 Task: In new skill endorsements choose email frequency individual.
Action: Mouse moved to (778, 62)
Screenshot: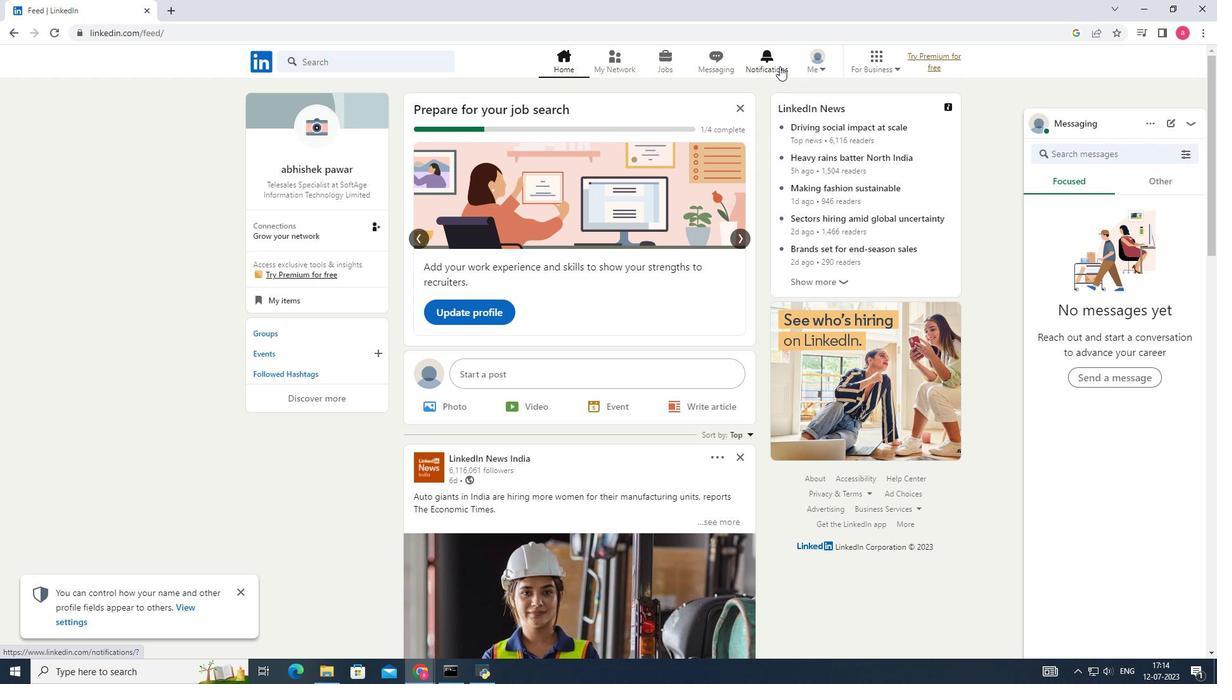 
Action: Mouse pressed left at (778, 62)
Screenshot: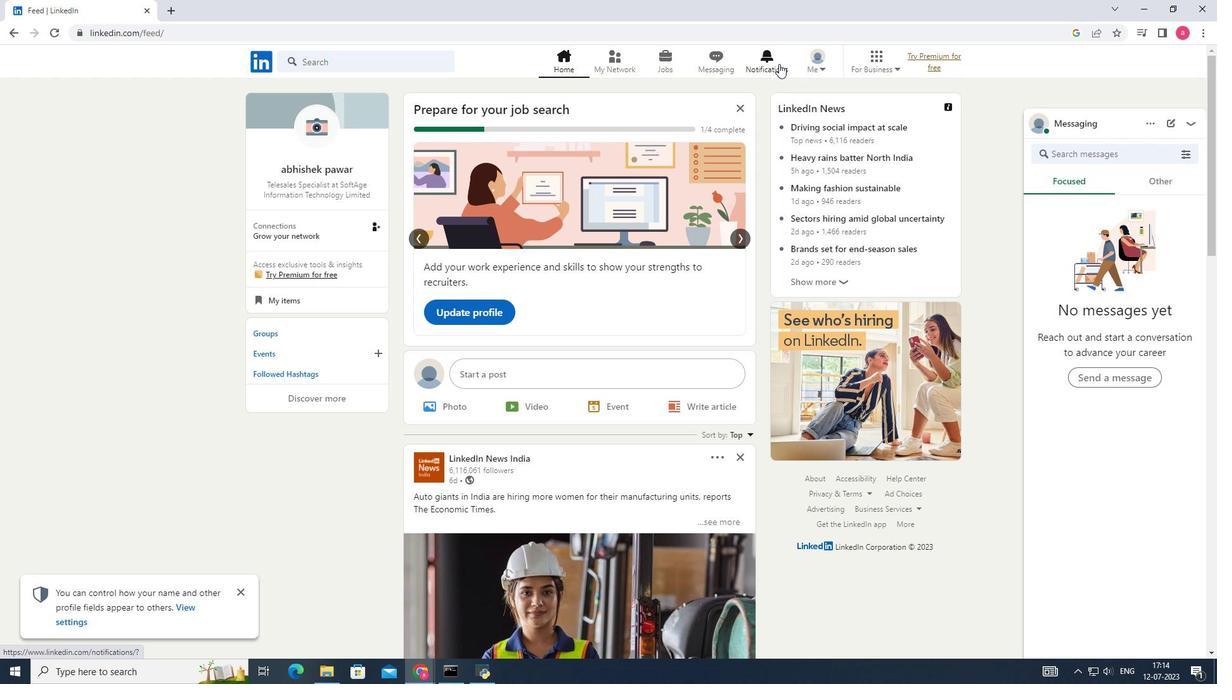 
Action: Mouse moved to (284, 141)
Screenshot: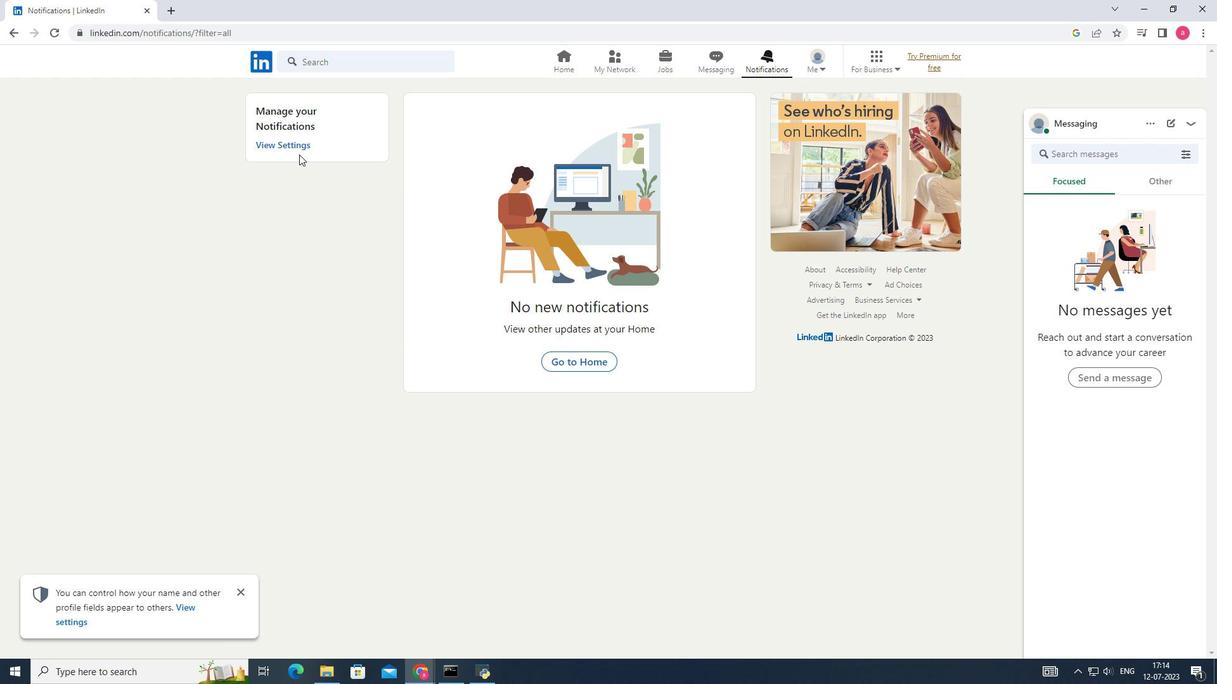 
Action: Mouse pressed left at (284, 141)
Screenshot: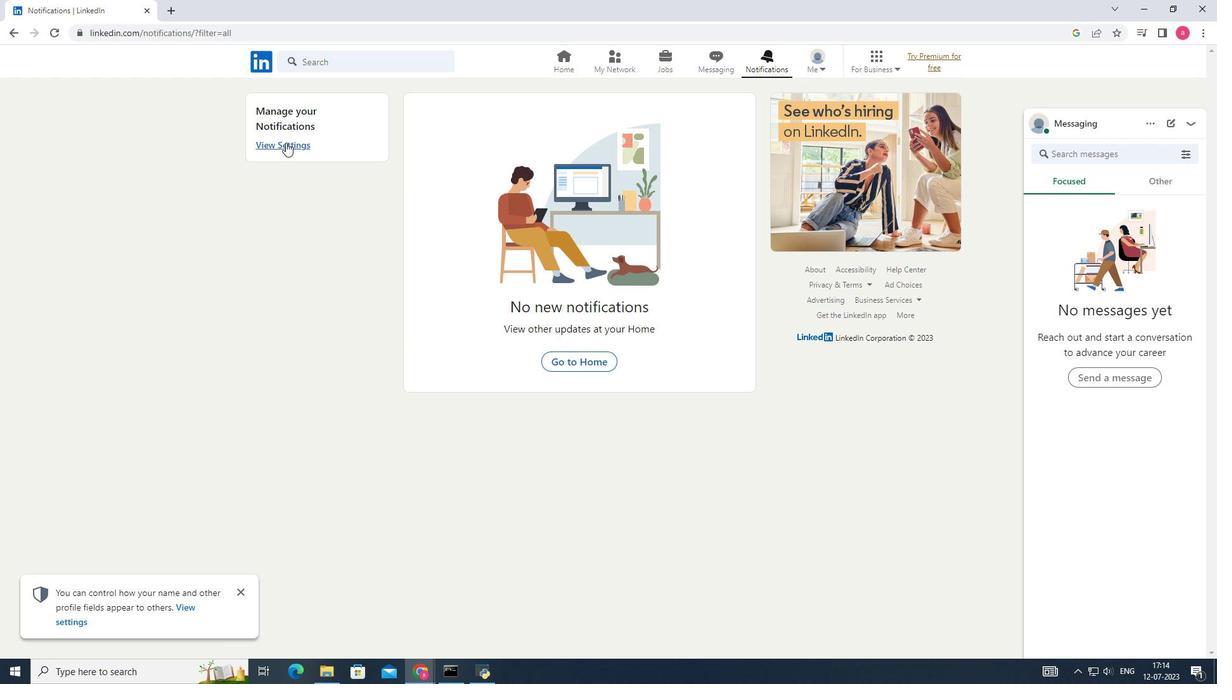 
Action: Mouse moved to (639, 486)
Screenshot: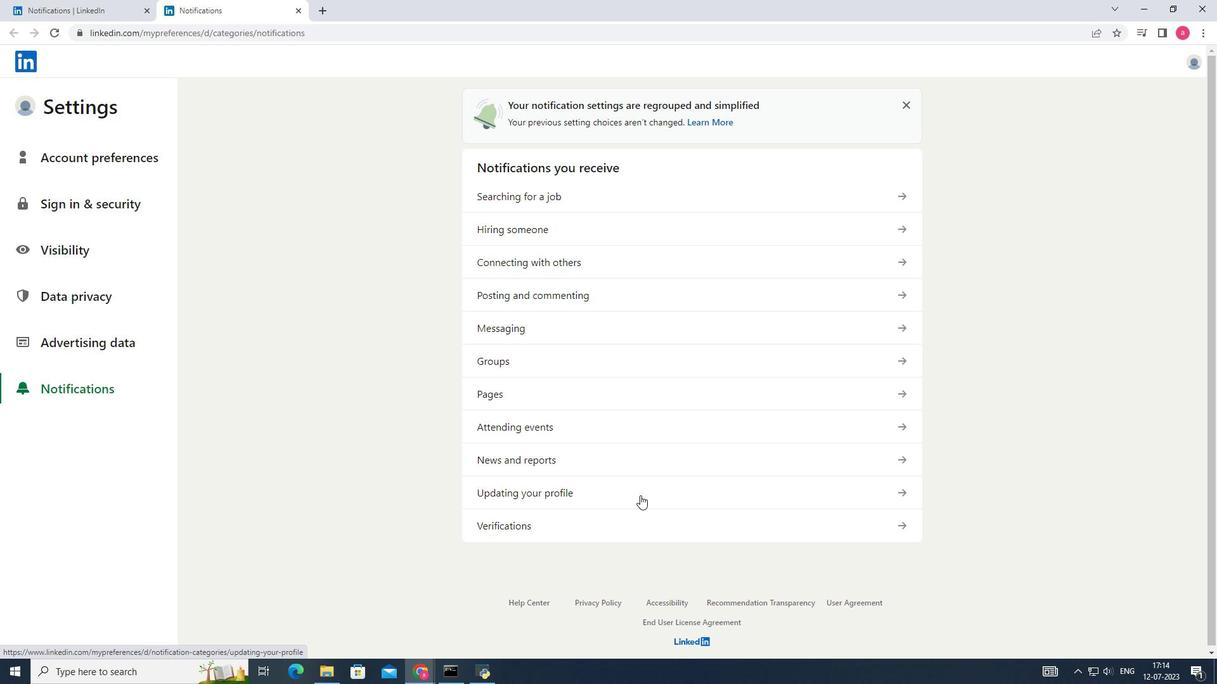 
Action: Mouse pressed left at (639, 486)
Screenshot: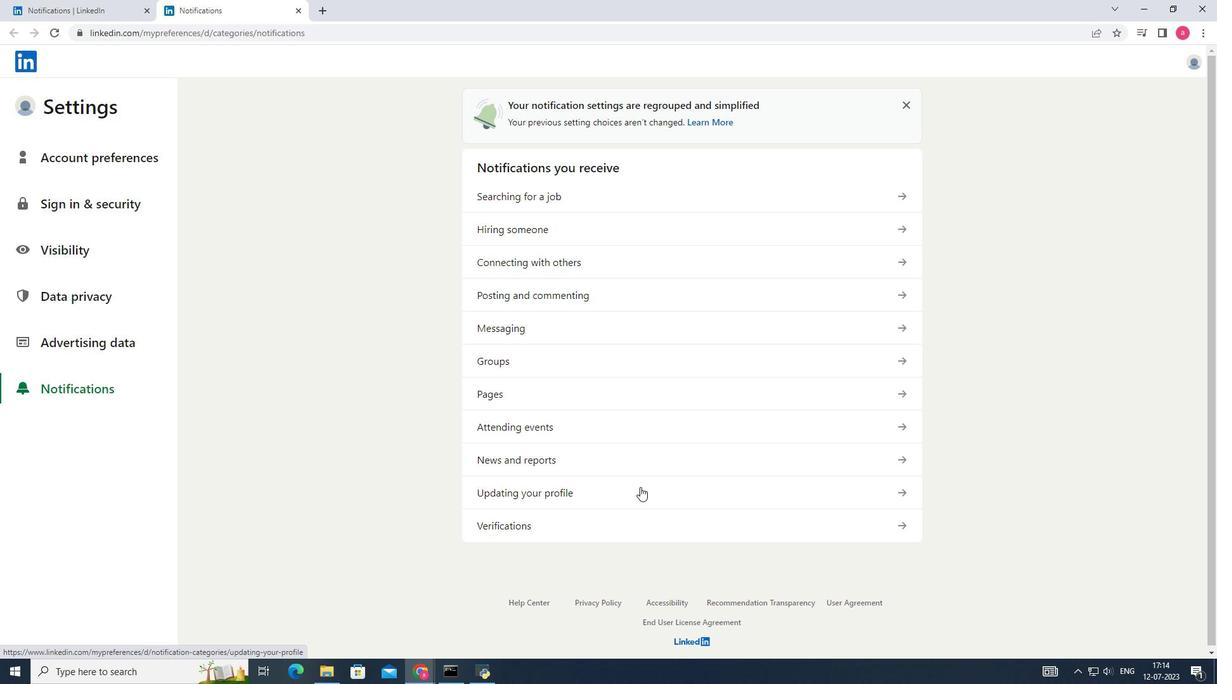 
Action: Mouse moved to (665, 225)
Screenshot: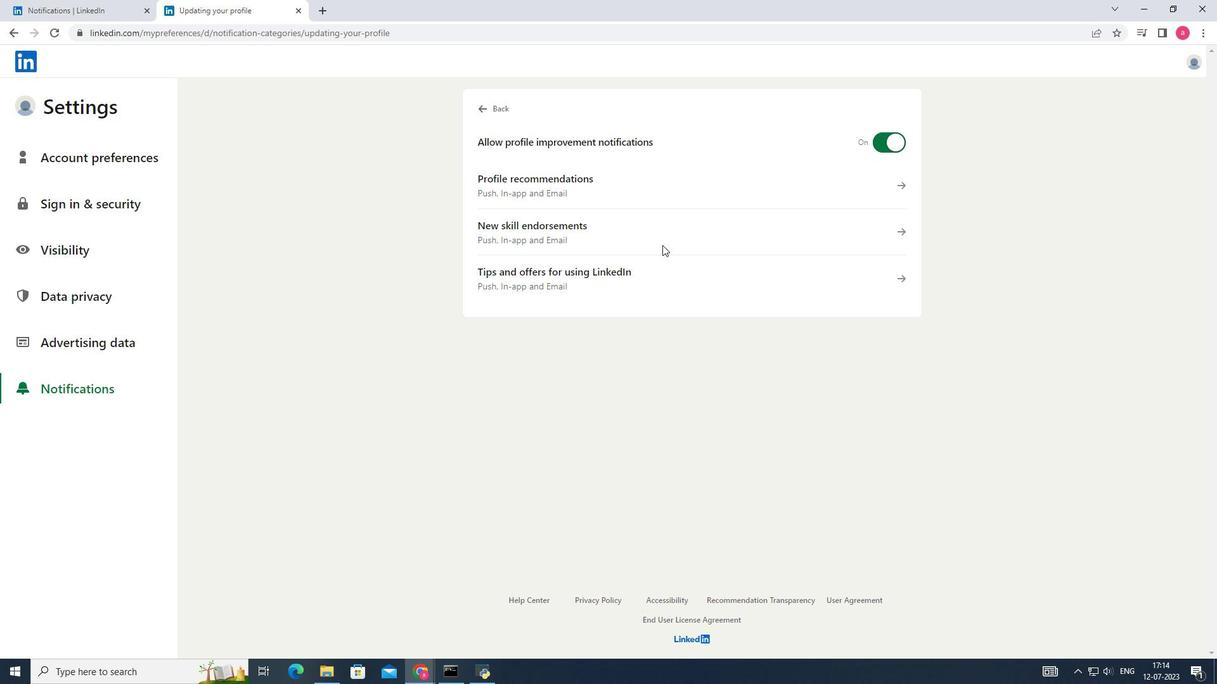 
Action: Mouse pressed left at (665, 225)
Screenshot: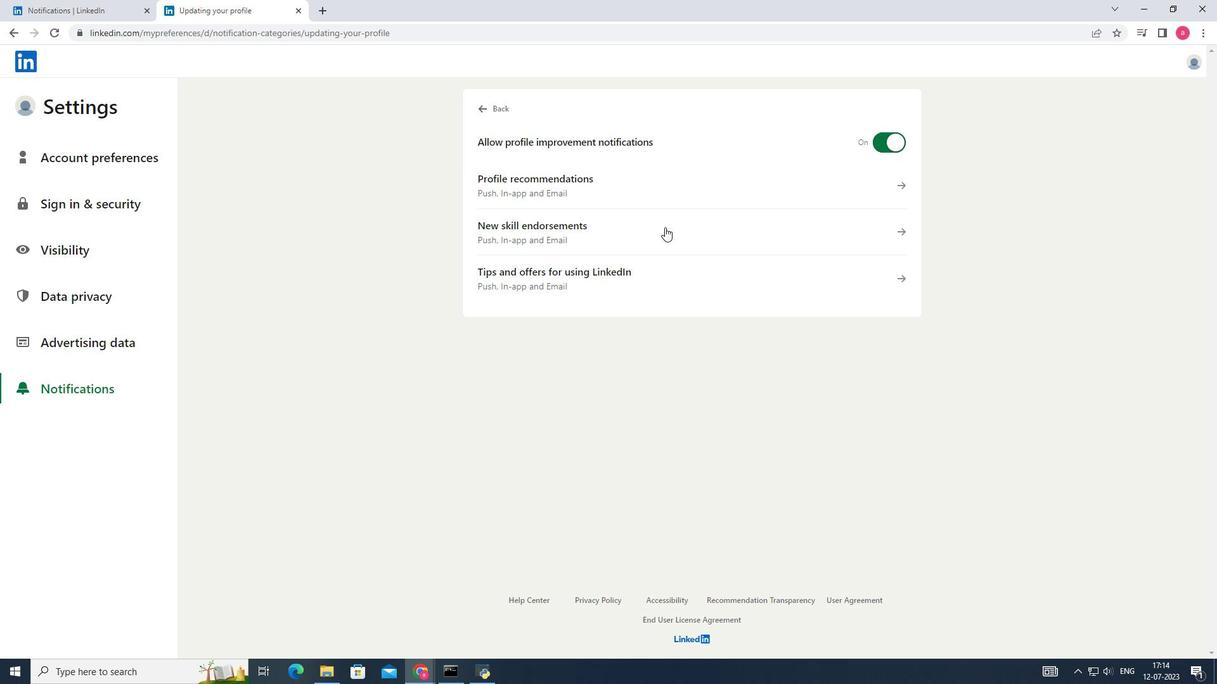 
Action: Mouse moved to (497, 403)
Screenshot: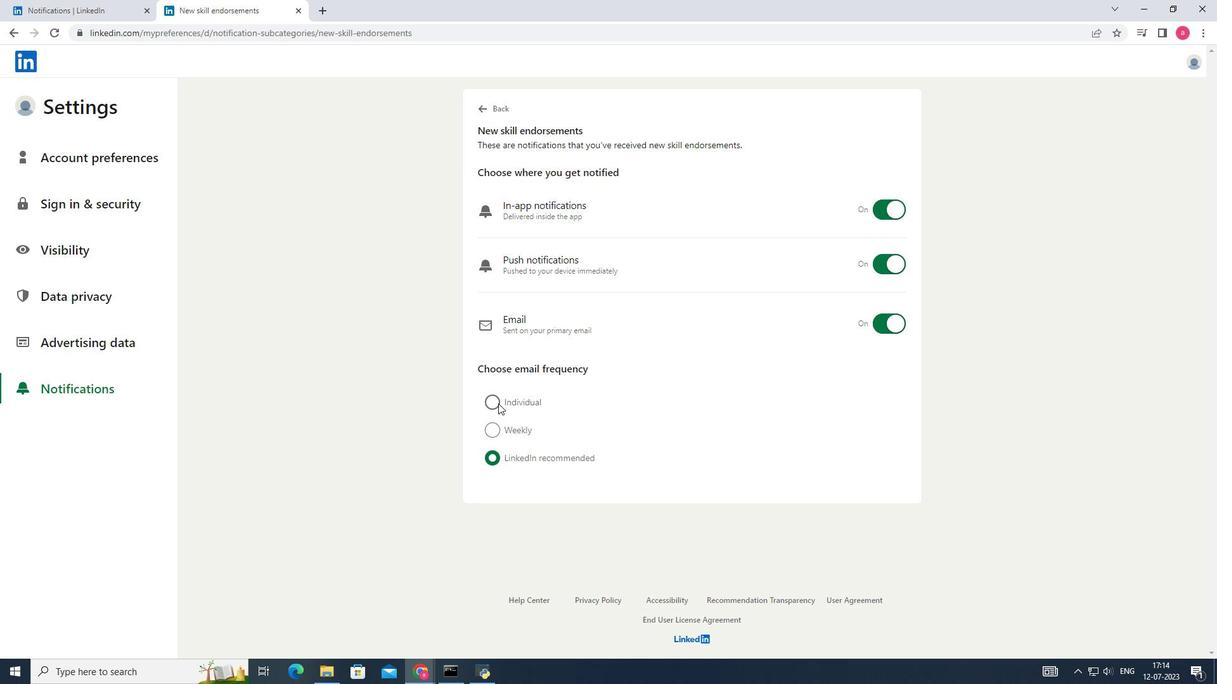 
Action: Mouse pressed left at (497, 403)
Screenshot: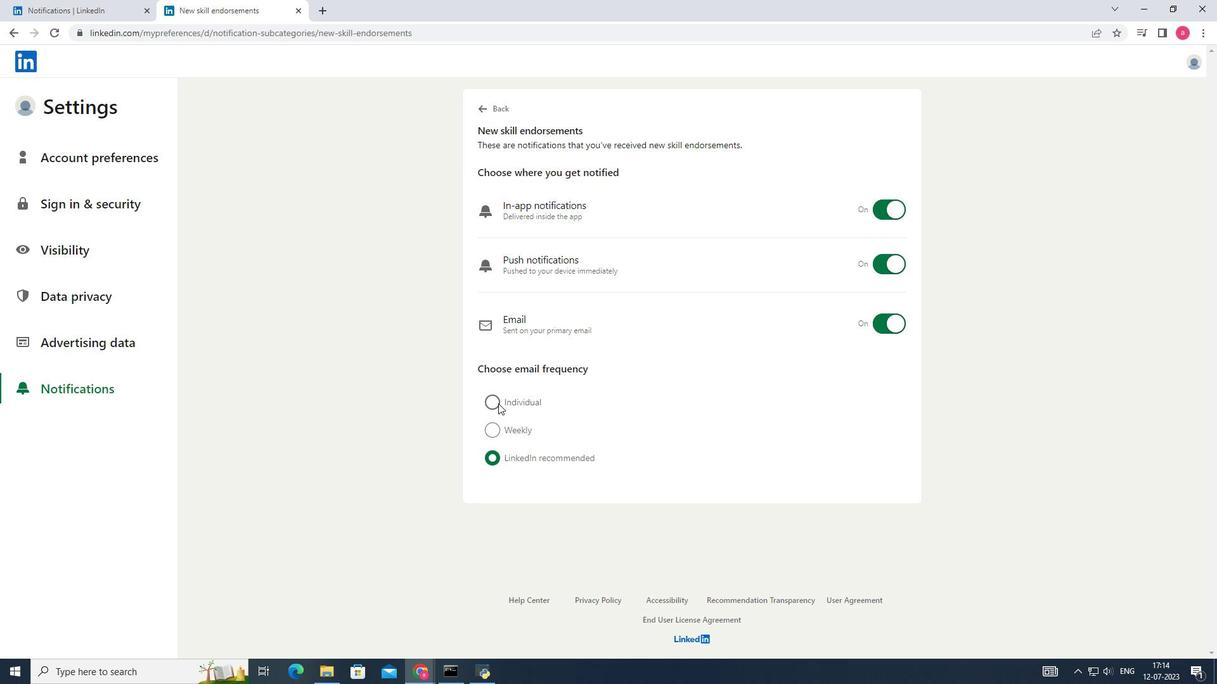 
Action: Mouse moved to (348, 406)
Screenshot: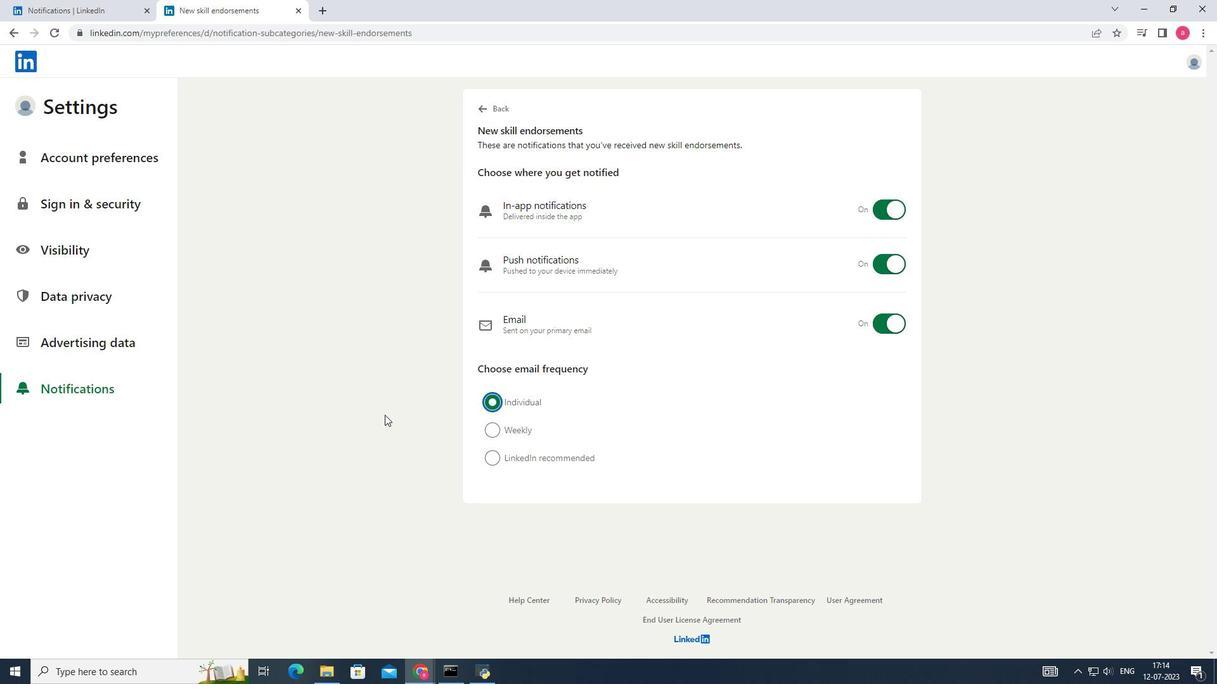
